 Task: For heading Arial black with underline.  font size for heading18,  'Change the font style of data to'Calibri.  and font size to 9,  Change the alignment of both headline & data to Align center.  In the sheet  analysisSalesTargets_2023
Action: Mouse moved to (149, 112)
Screenshot: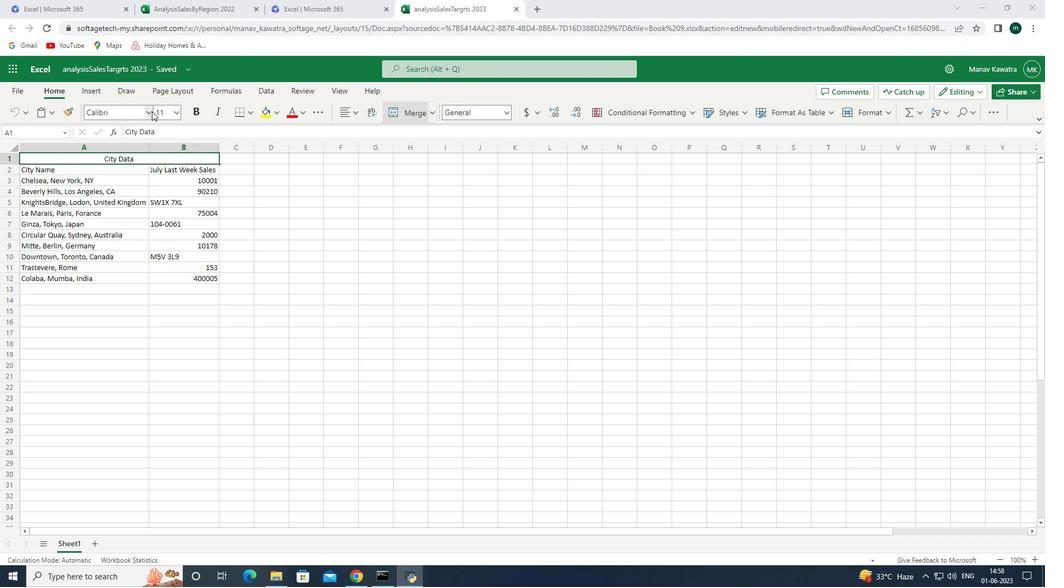 
Action: Mouse pressed left at (149, 112)
Screenshot: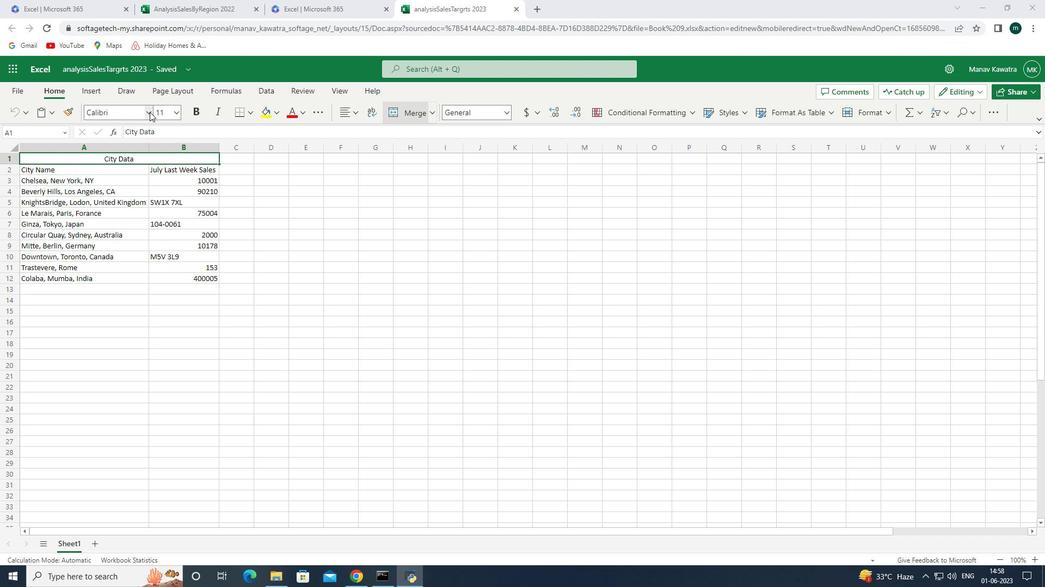 
Action: Mouse moved to (148, 113)
Screenshot: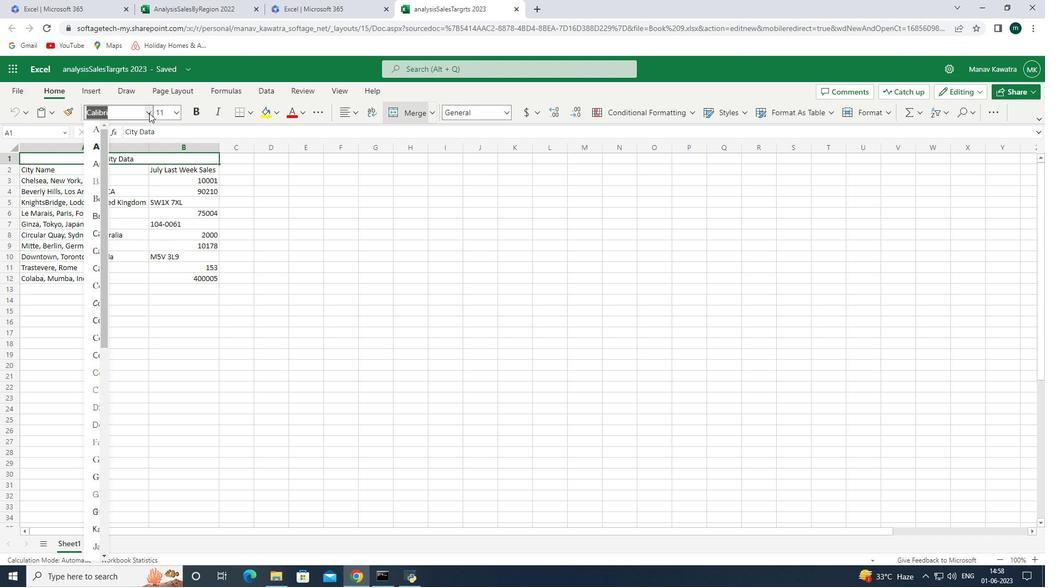 
Action: Mouse pressed left at (148, 113)
Screenshot: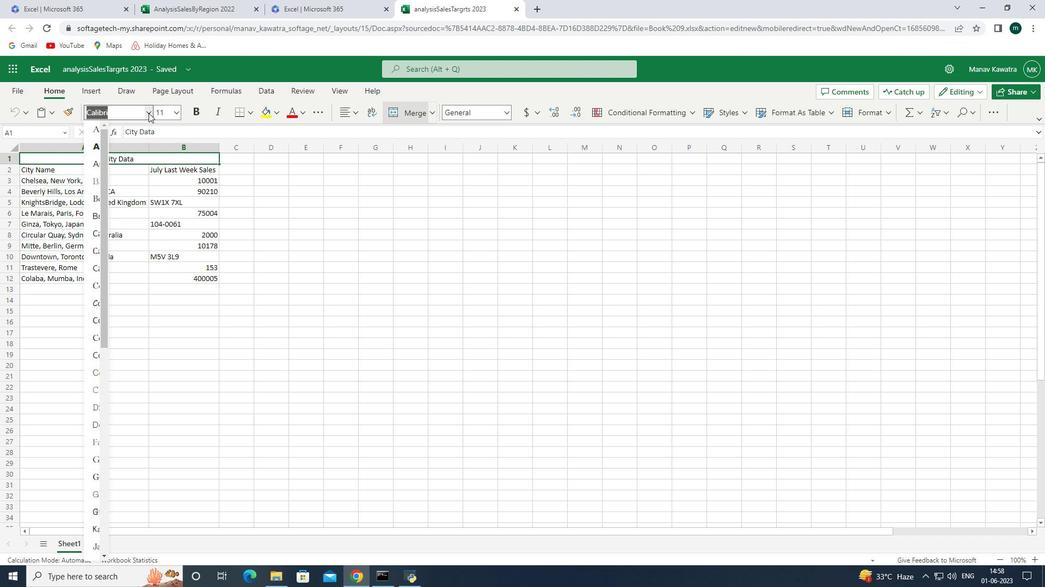 
Action: Mouse pressed left at (148, 113)
Screenshot: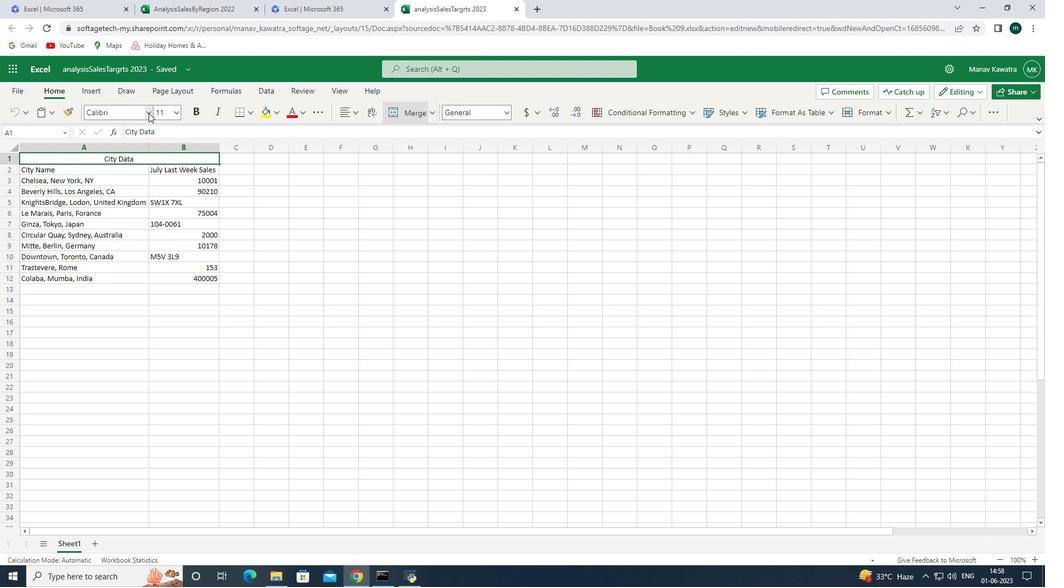 
Action: Mouse moved to (140, 141)
Screenshot: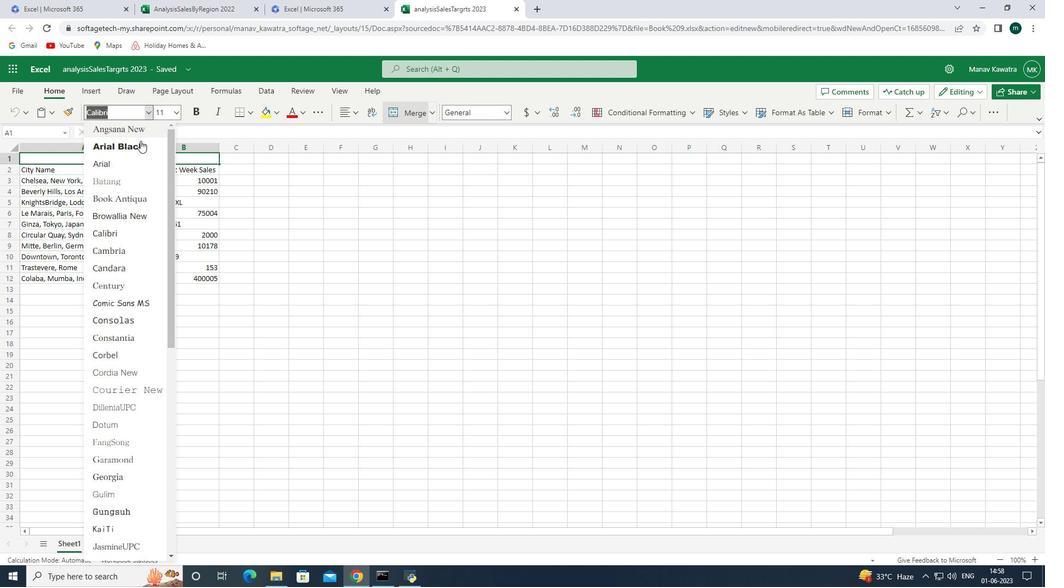 
Action: Mouse pressed left at (140, 141)
Screenshot: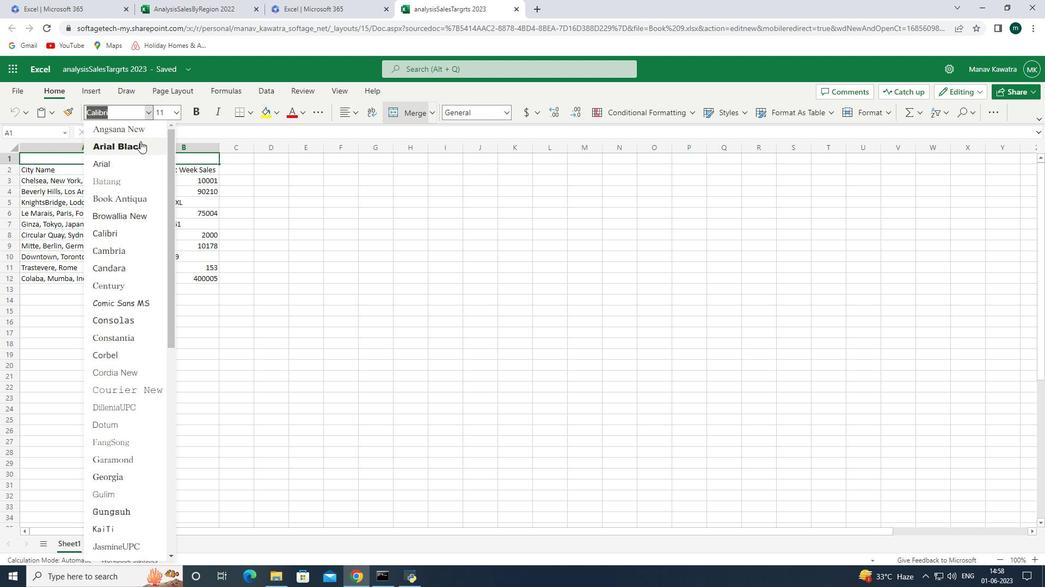 
Action: Mouse moved to (314, 115)
Screenshot: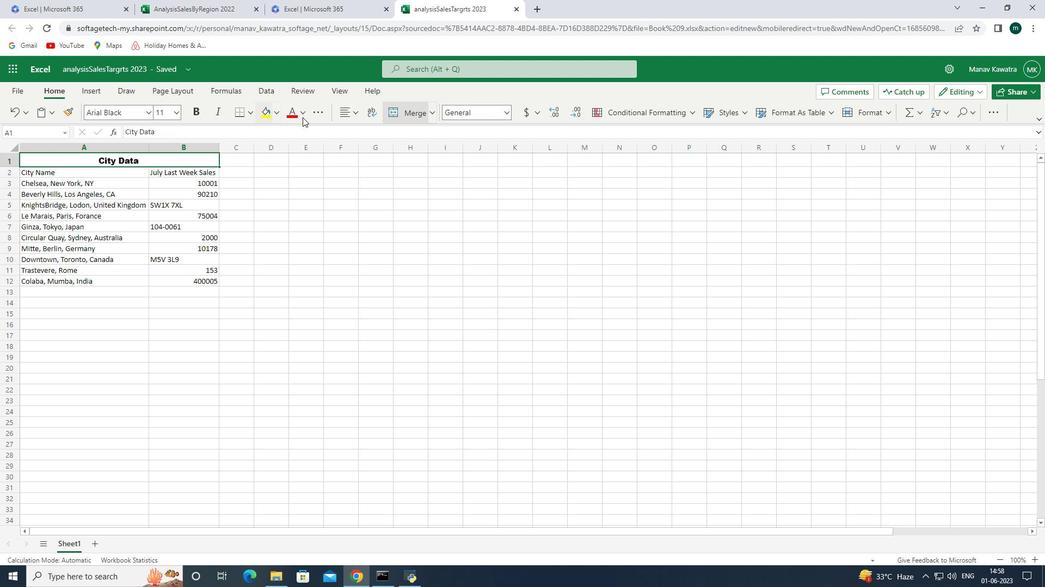 
Action: Mouse pressed left at (314, 115)
Screenshot: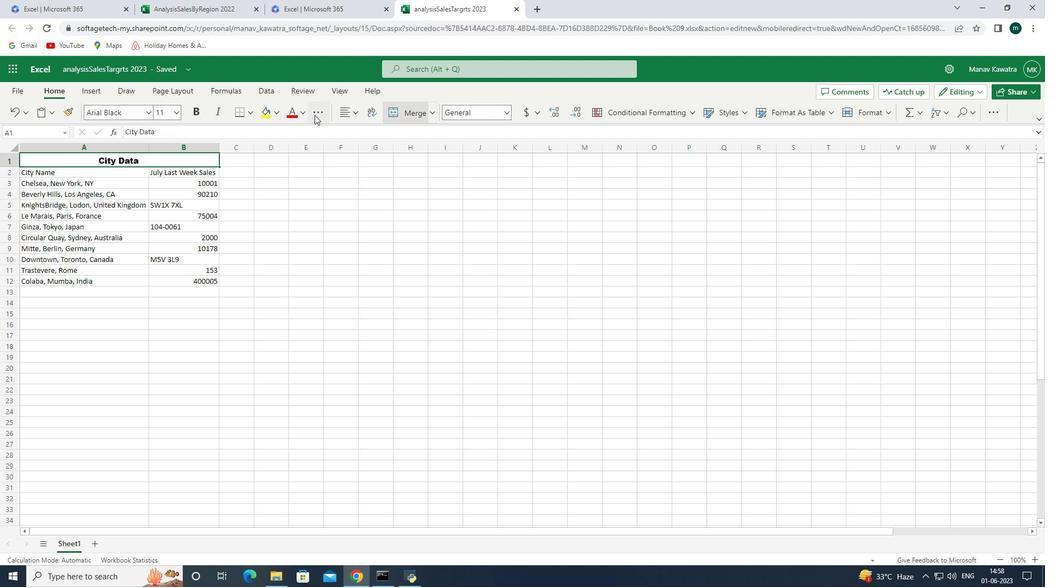 
Action: Mouse moved to (315, 182)
Screenshot: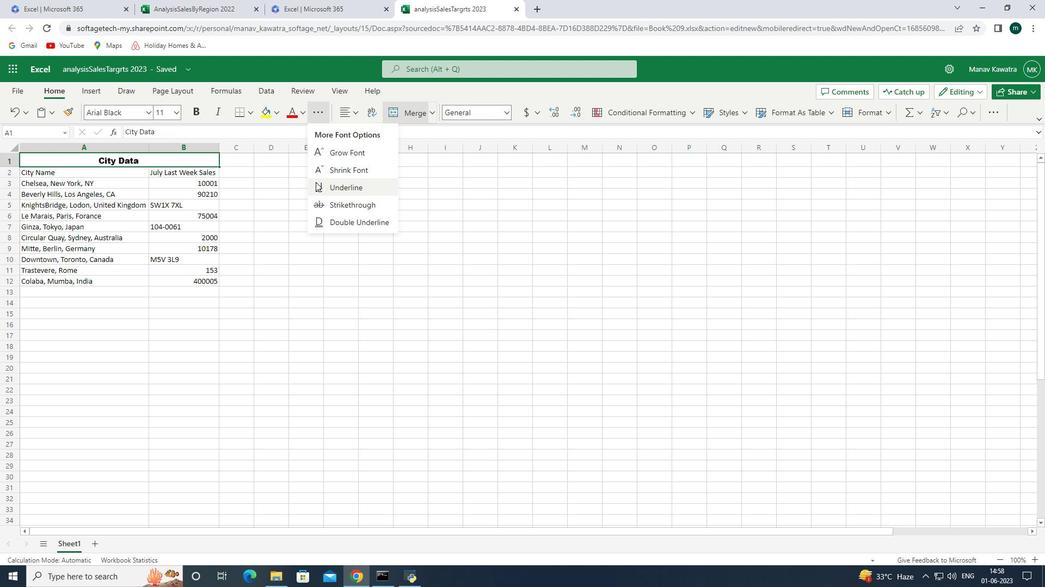 
Action: Mouse pressed left at (315, 182)
Screenshot: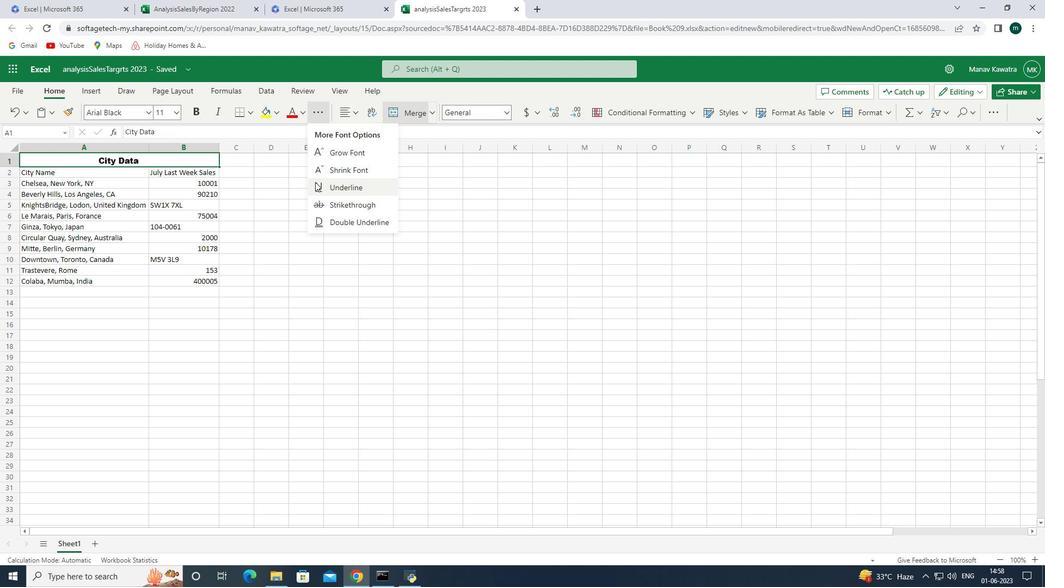 
Action: Mouse moved to (176, 114)
Screenshot: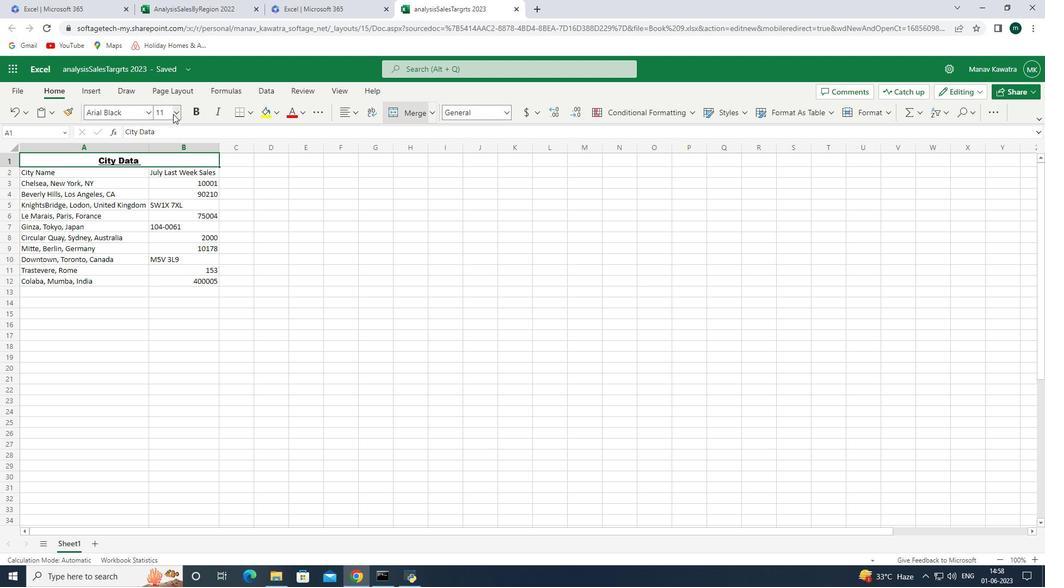 
Action: Mouse pressed left at (176, 114)
Screenshot: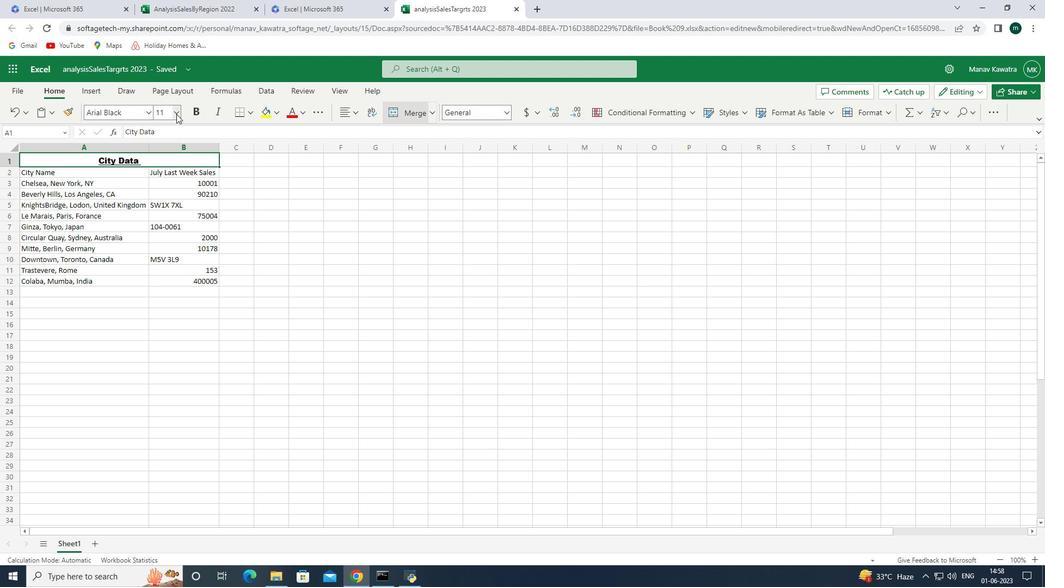 
Action: Mouse moved to (170, 250)
Screenshot: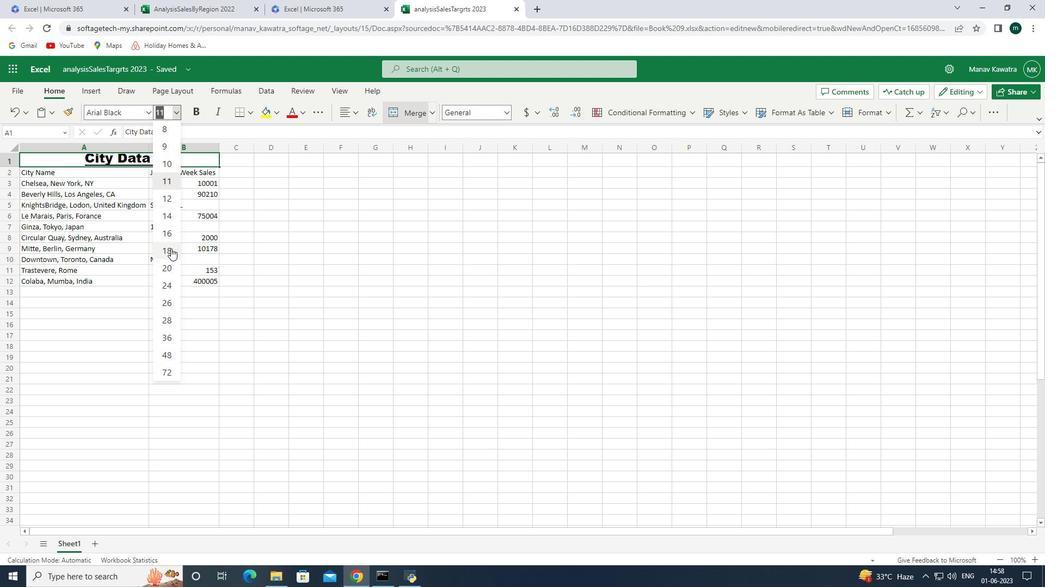 
Action: Mouse pressed left at (170, 250)
Screenshot: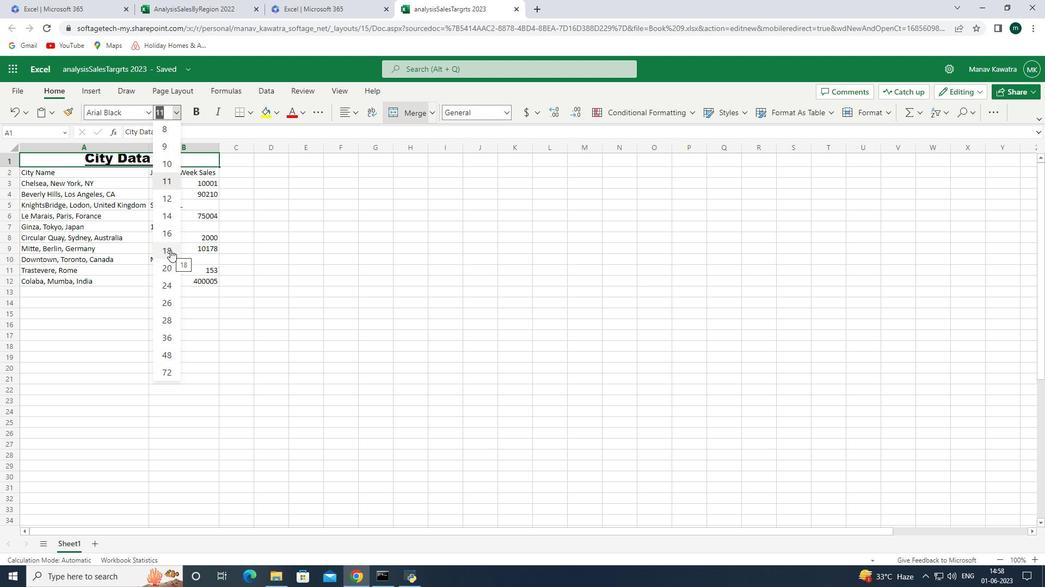 
Action: Mouse moved to (54, 183)
Screenshot: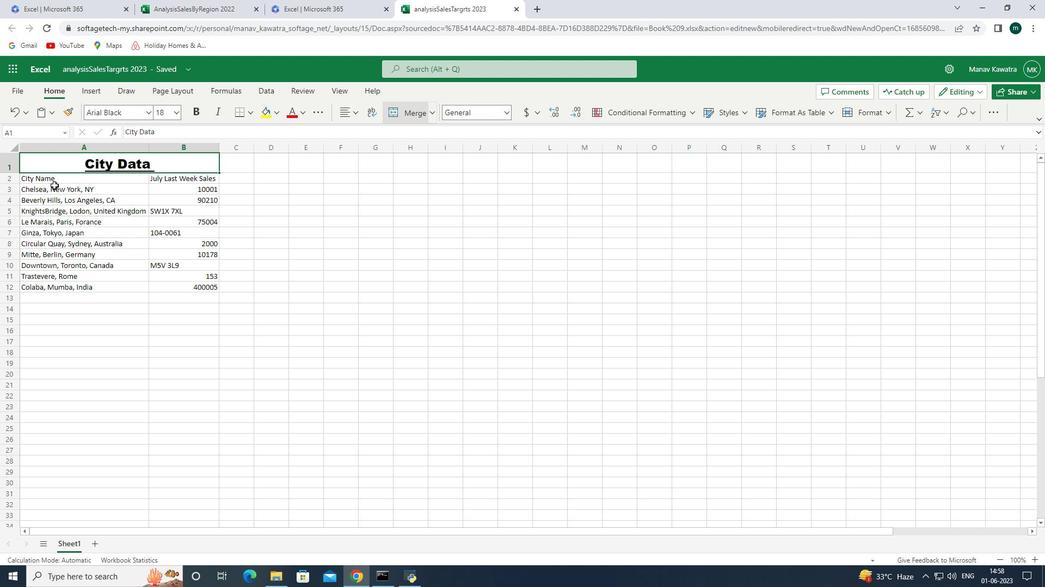 
Action: Mouse pressed left at (54, 183)
Screenshot: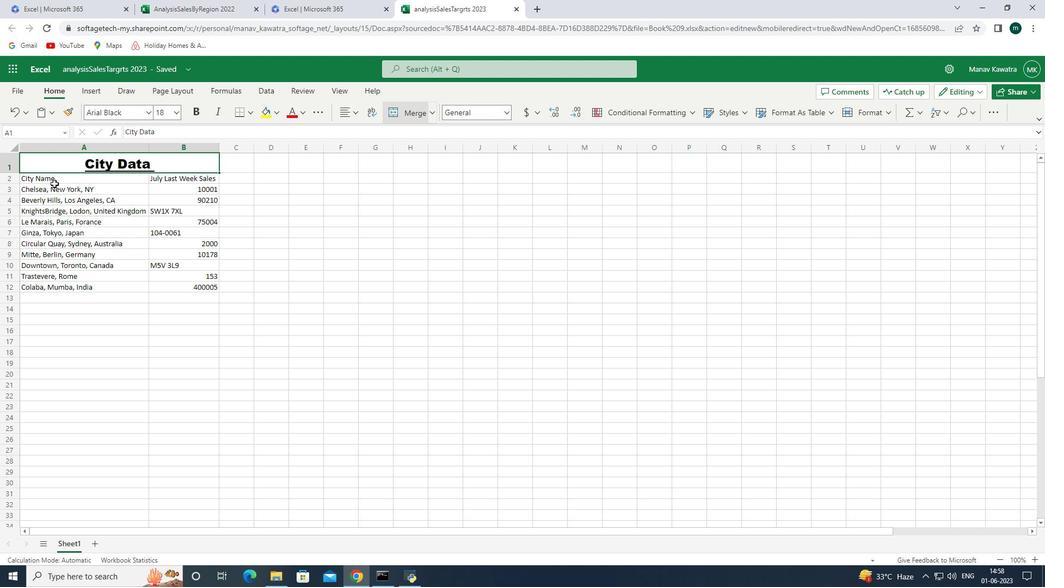 
Action: Mouse moved to (77, 179)
Screenshot: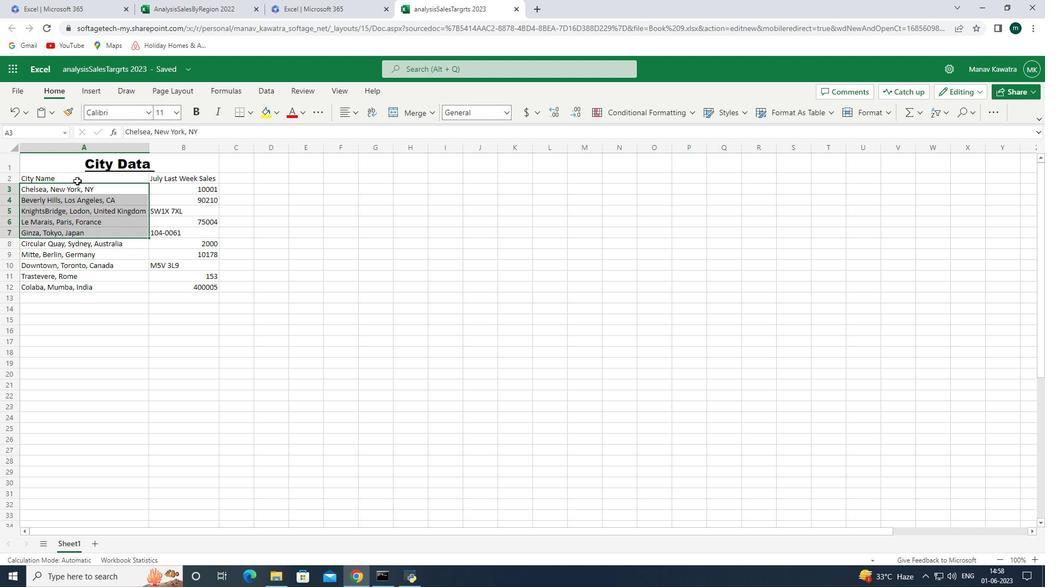 
Action: Mouse pressed left at (77, 179)
Screenshot: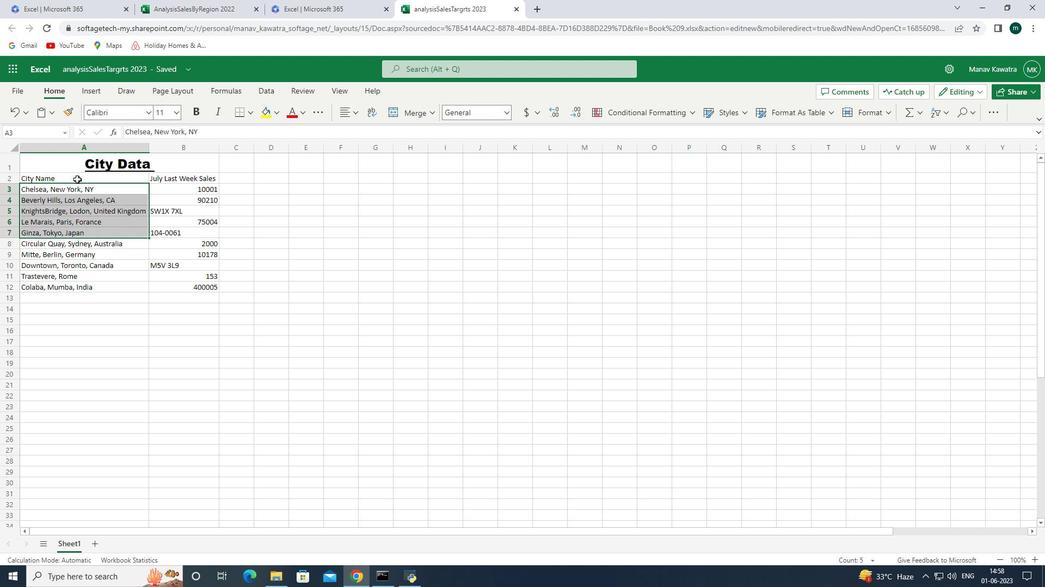 
Action: Mouse moved to (77, 181)
Screenshot: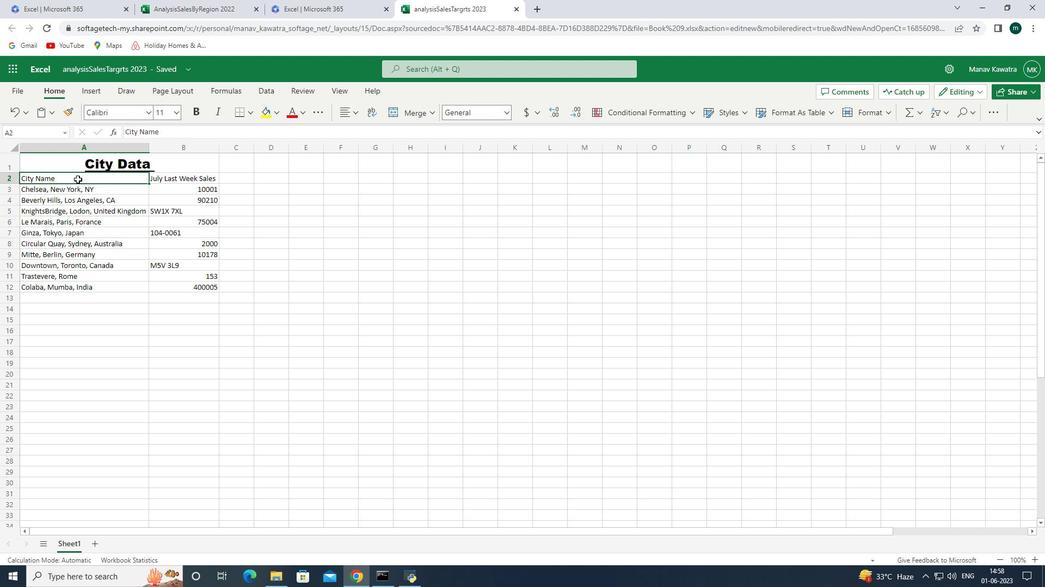 
Action: Mouse pressed left at (77, 181)
Screenshot: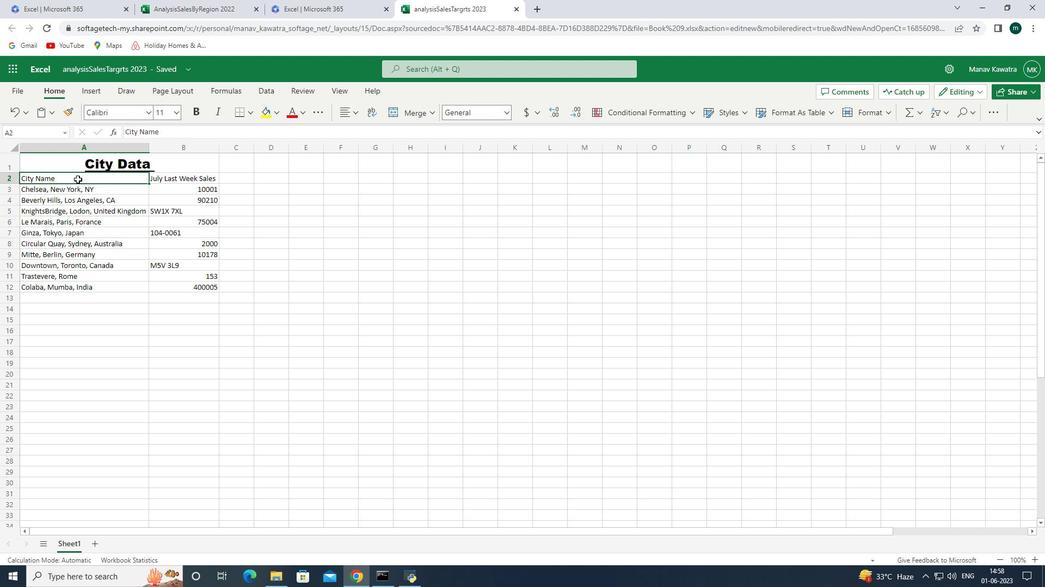 
Action: Mouse moved to (76, 179)
Screenshot: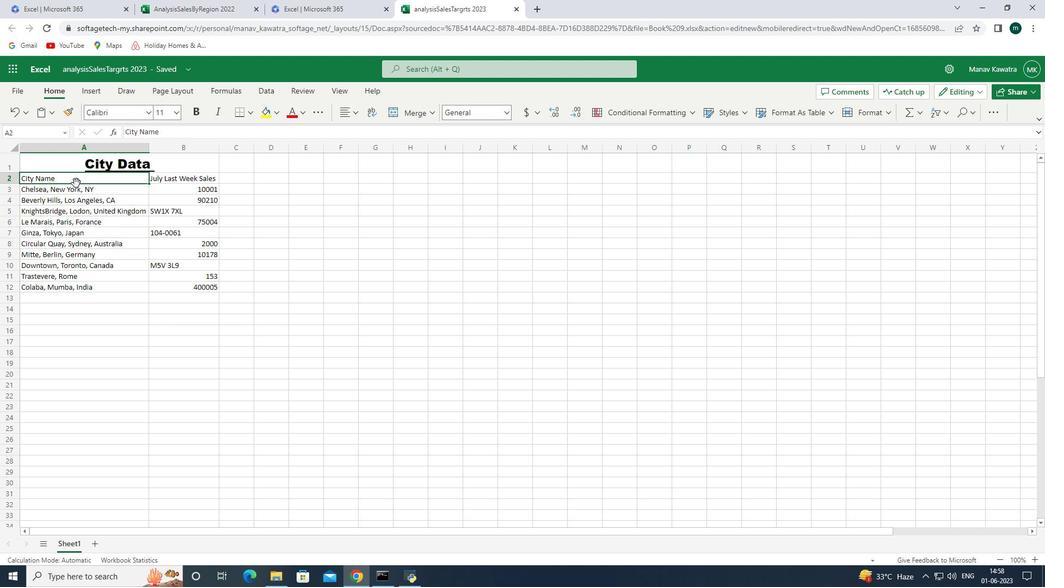 
Action: Mouse pressed left at (76, 179)
Screenshot: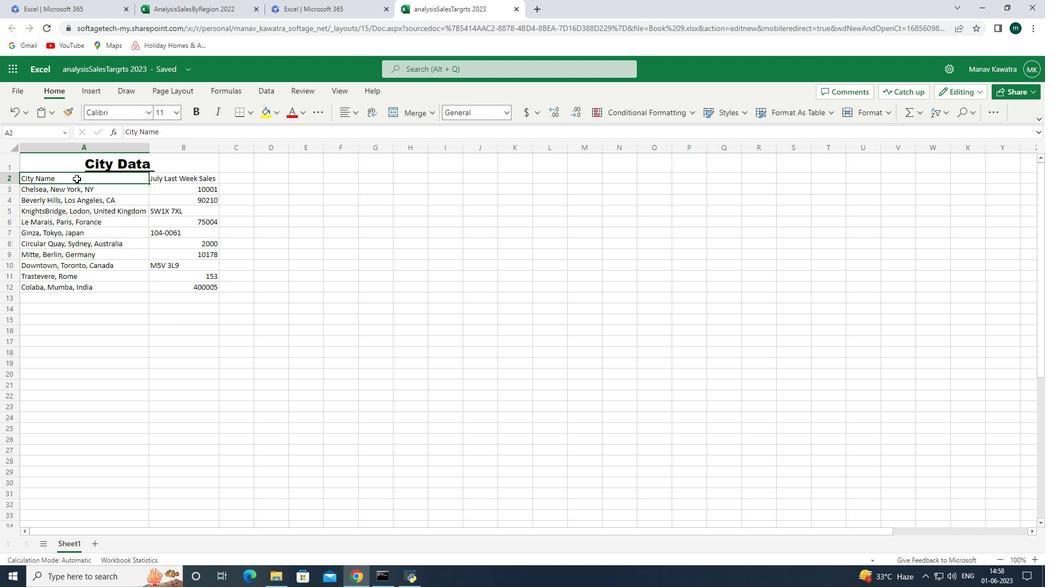 
Action: Mouse moved to (150, 114)
Screenshot: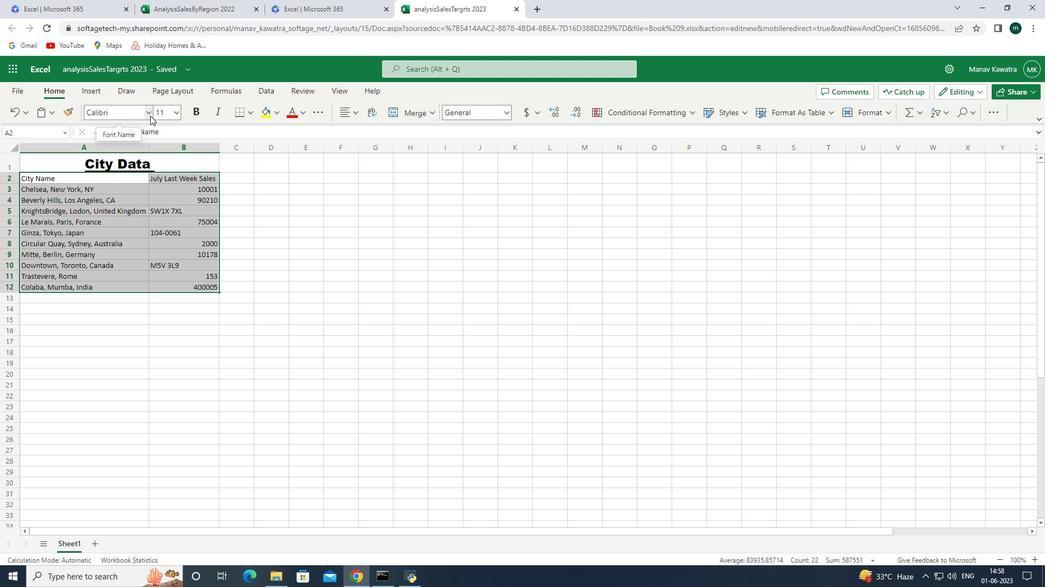 
Action: Mouse pressed left at (150, 114)
Screenshot: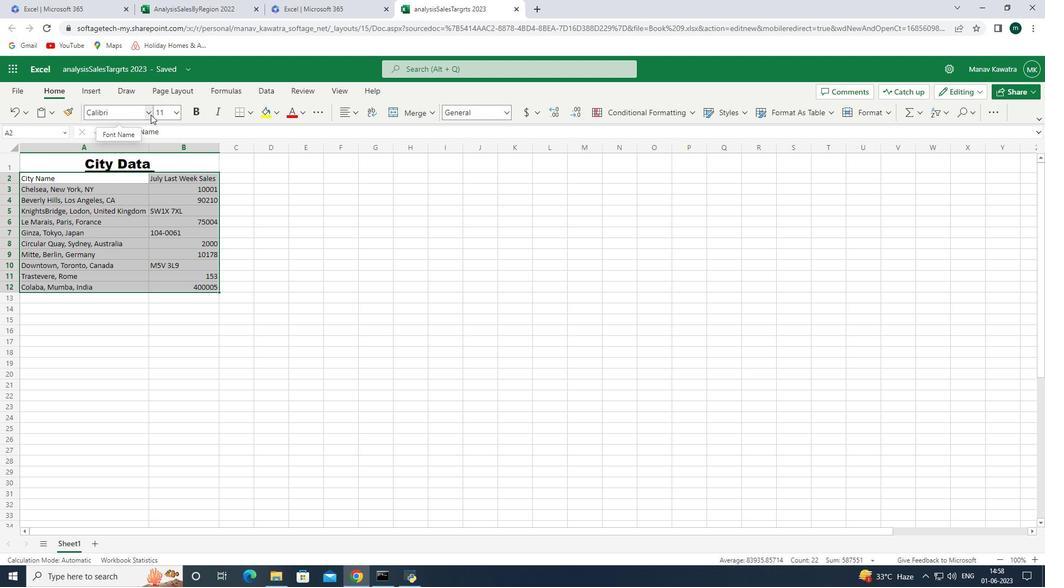 
Action: Mouse moved to (129, 231)
Screenshot: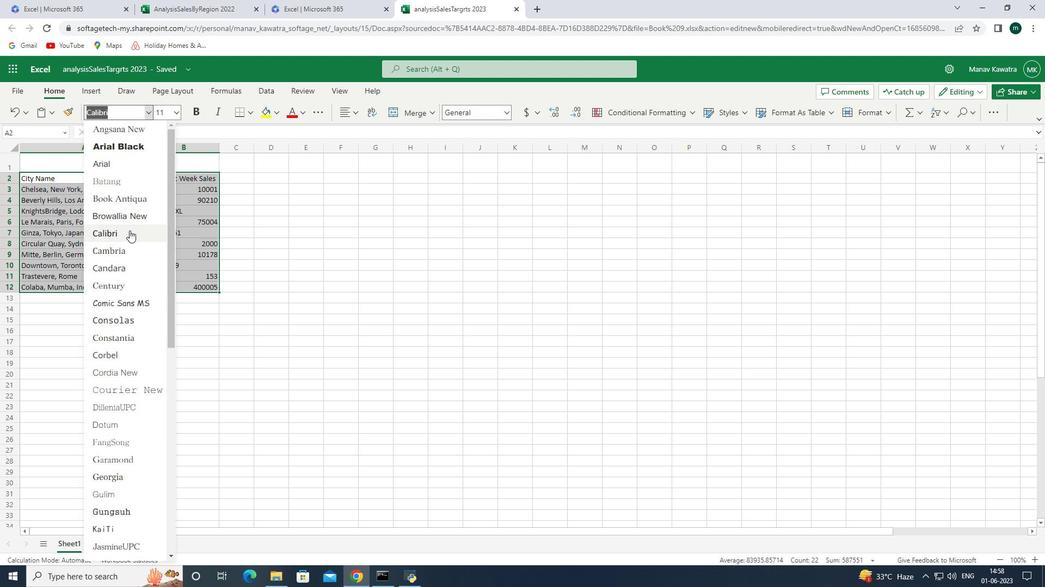 
Action: Mouse pressed left at (129, 231)
Screenshot: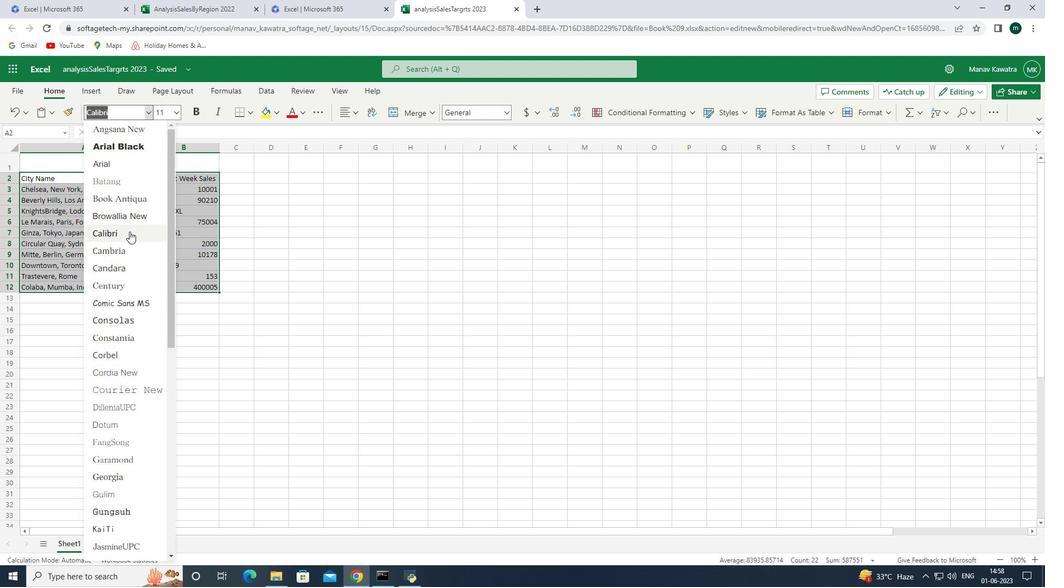 
Action: Mouse moved to (174, 114)
Screenshot: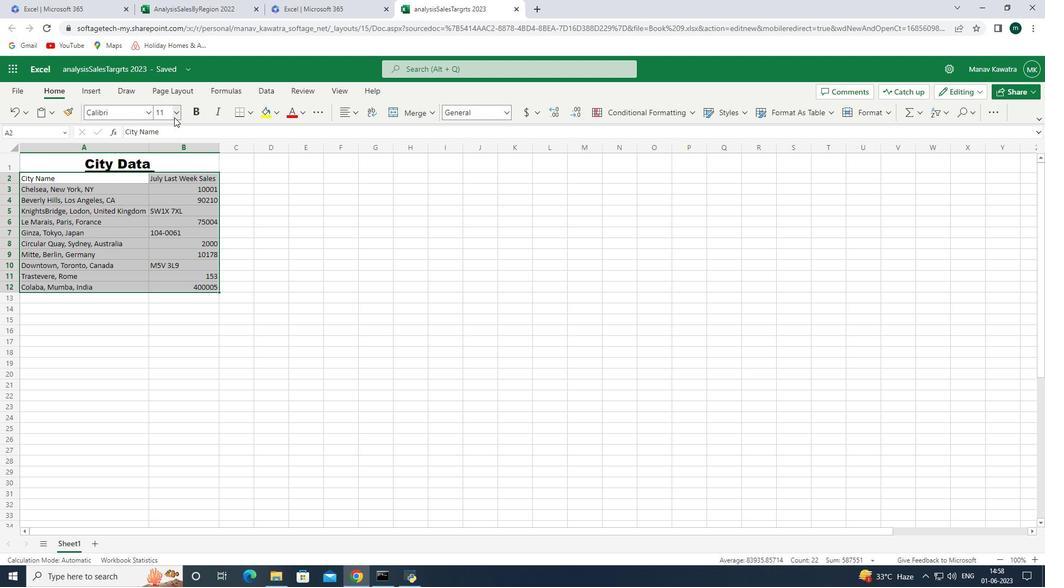 
Action: Mouse pressed left at (174, 114)
Screenshot: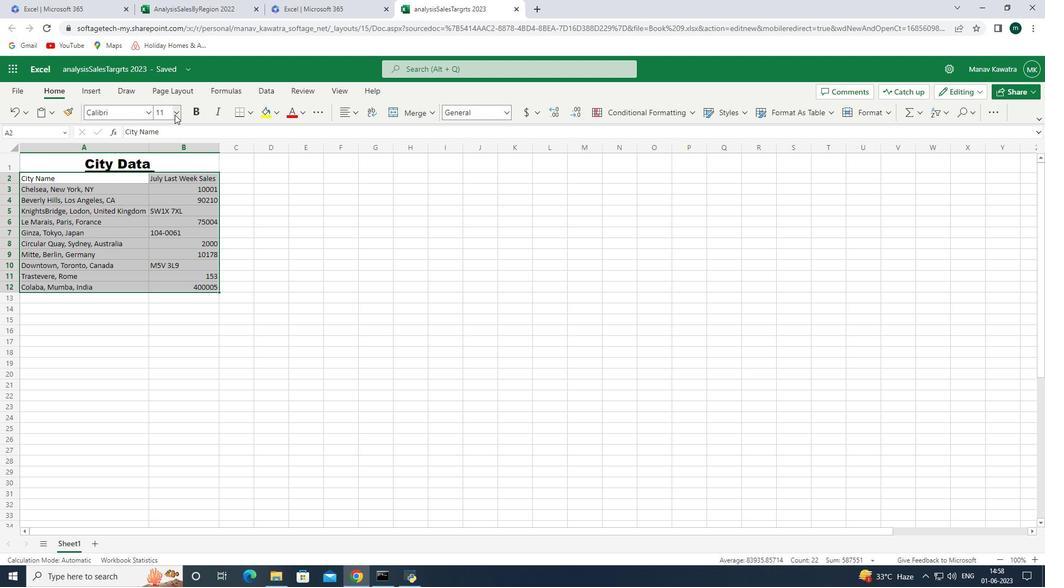
Action: Mouse moved to (170, 143)
Screenshot: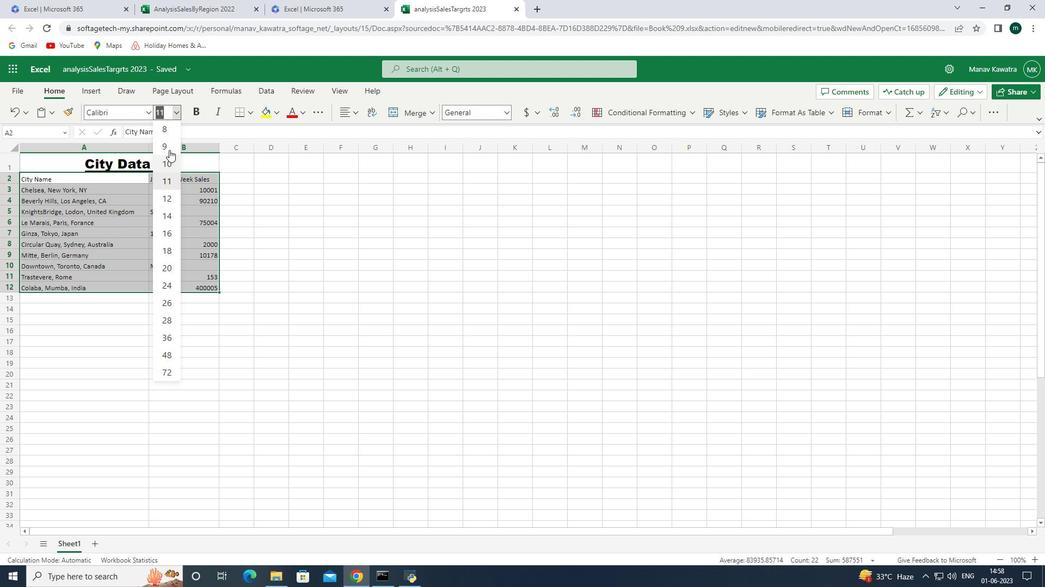 
Action: Mouse pressed left at (170, 143)
Screenshot: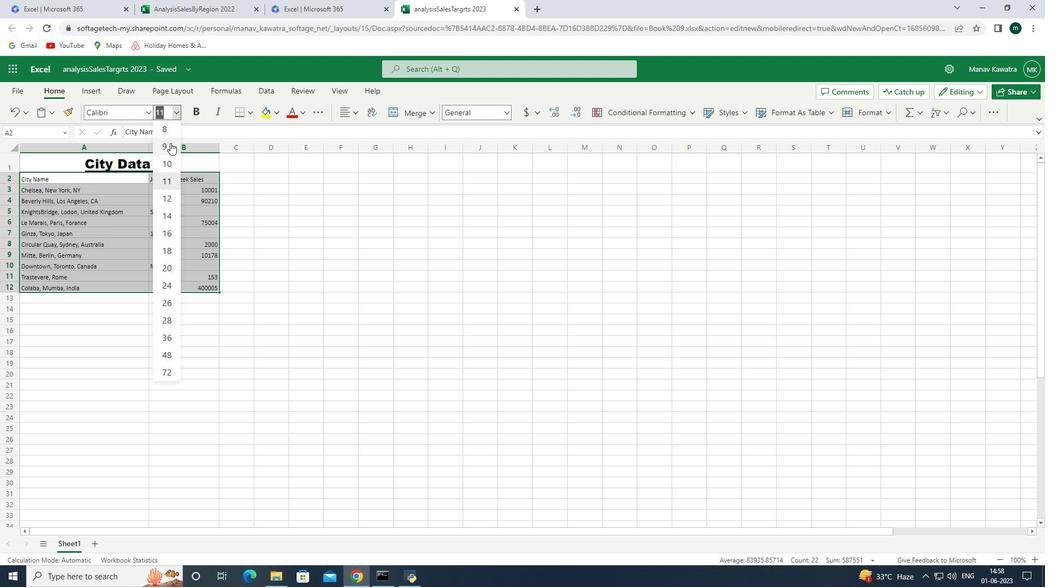 
Action: Mouse moved to (148, 161)
Screenshot: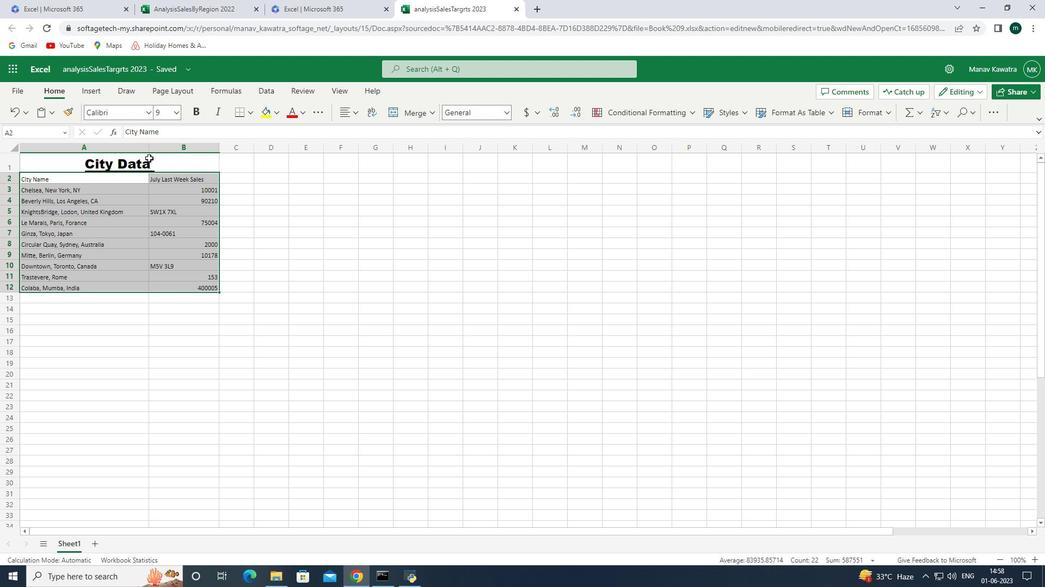 
Action: Mouse pressed left at (148, 161)
Screenshot: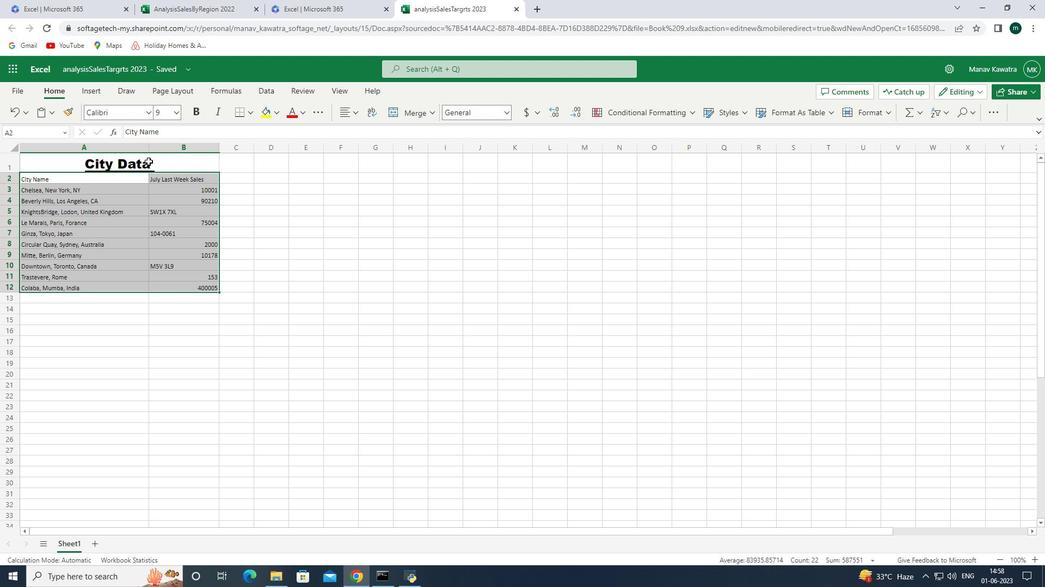 
Action: Mouse moved to (351, 112)
Screenshot: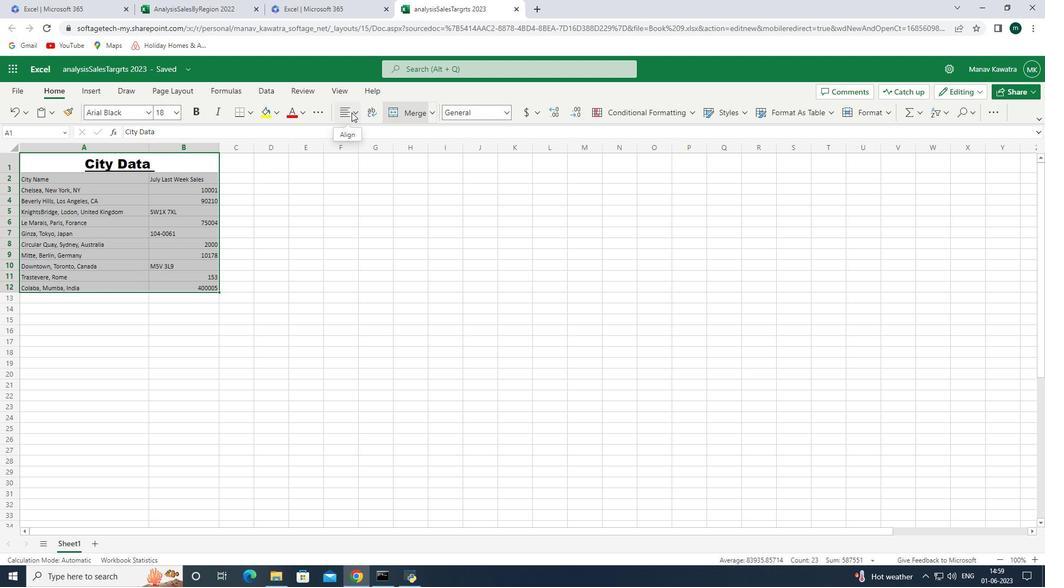 
Action: Mouse pressed left at (351, 112)
Screenshot: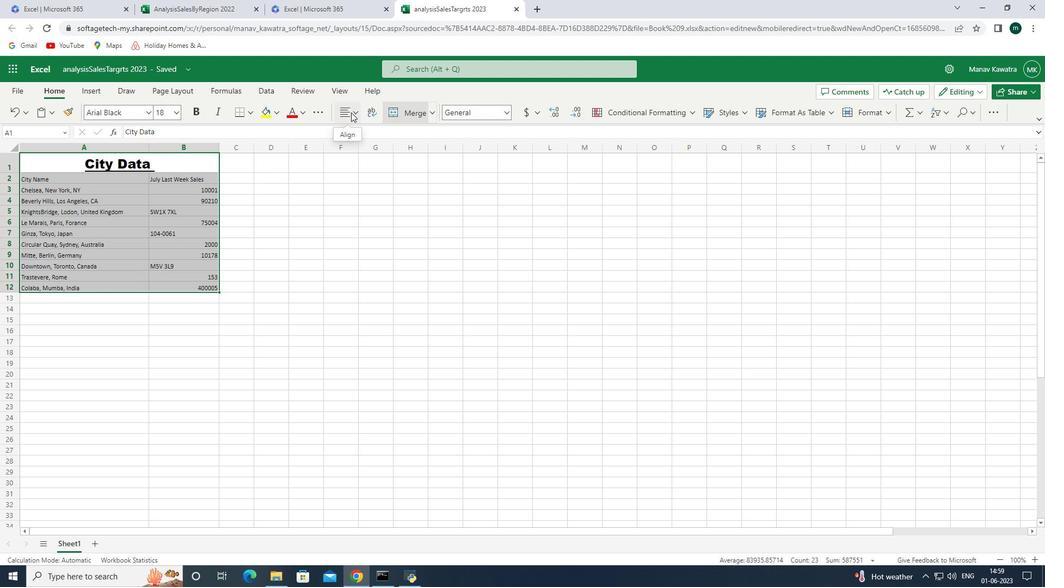 
Action: Mouse moved to (364, 154)
Screenshot: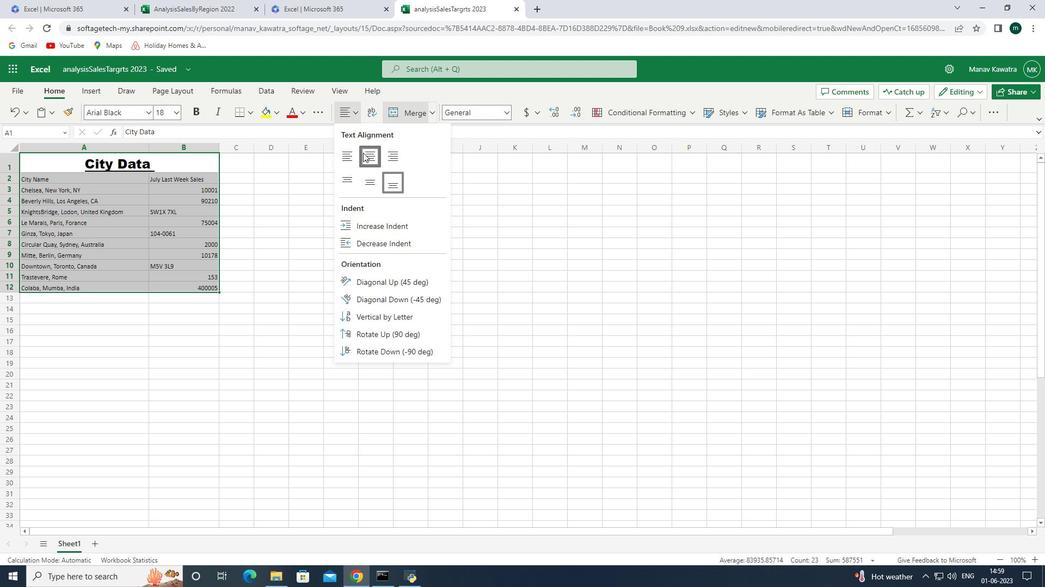 
Action: Mouse pressed left at (364, 154)
Screenshot: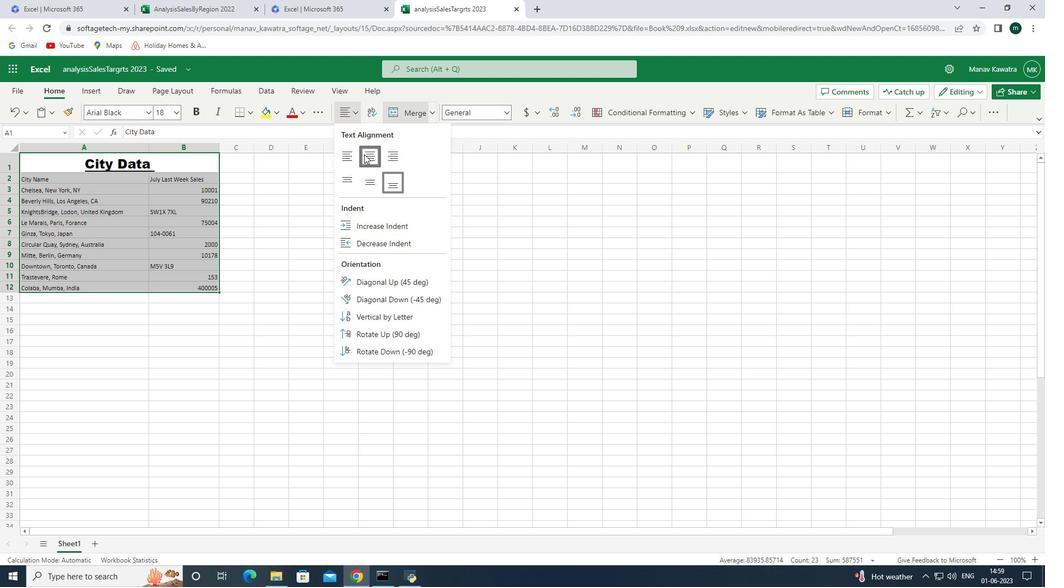 
Action: Mouse moved to (351, 111)
Screenshot: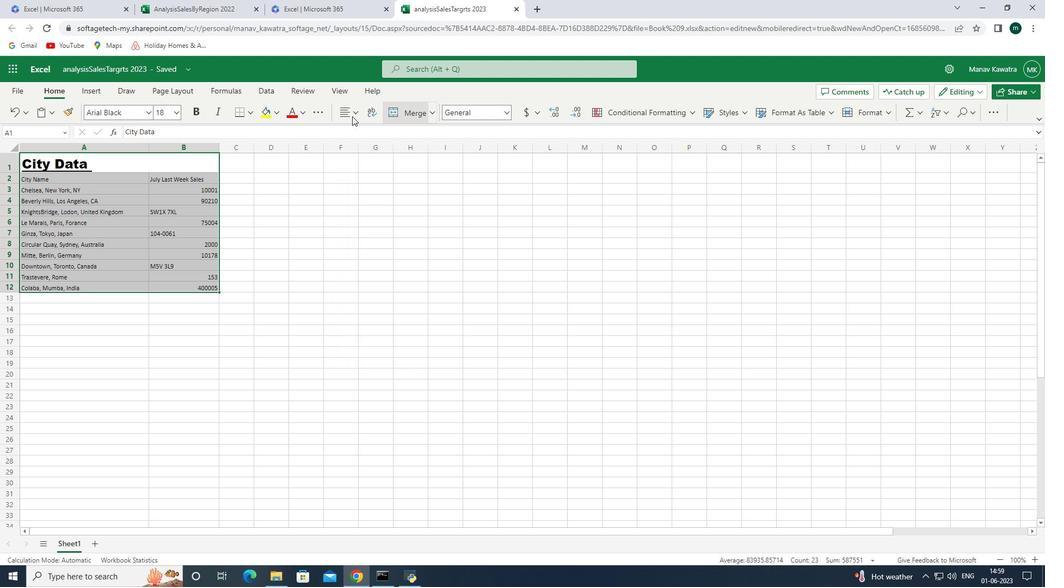 
Action: Mouse pressed left at (351, 111)
Screenshot: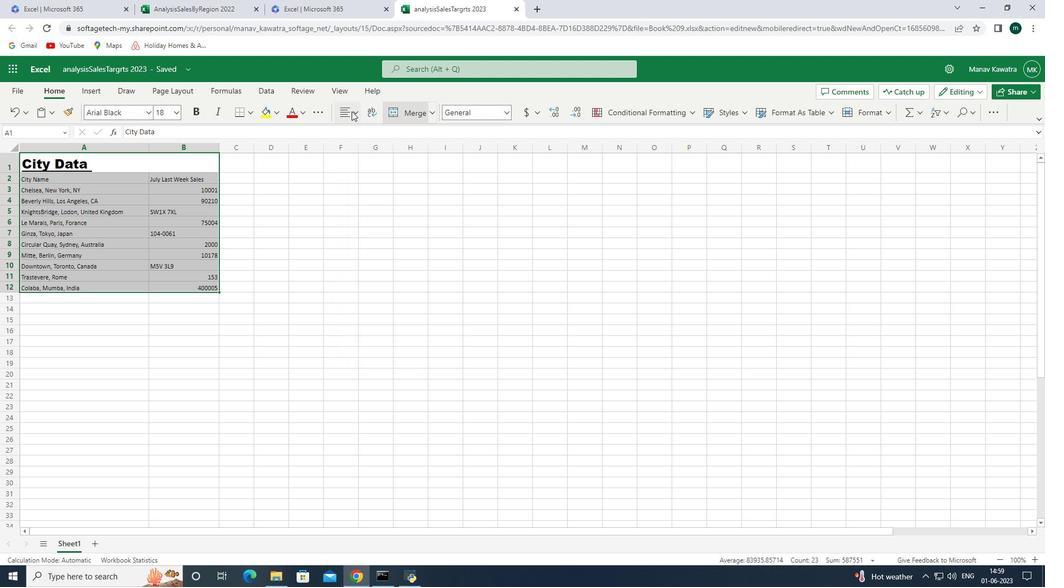 
Action: Mouse moved to (369, 161)
Screenshot: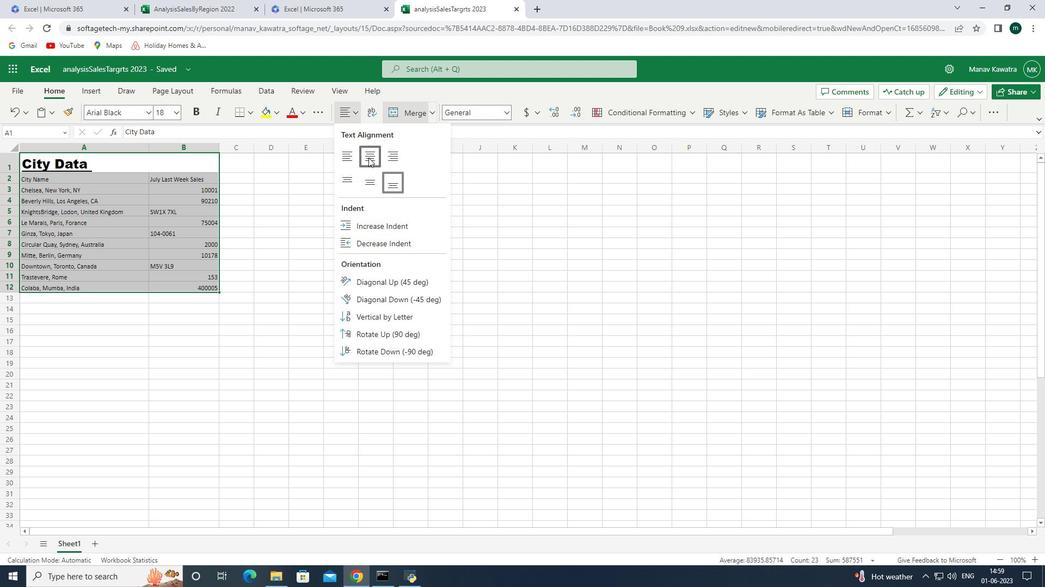 
Action: Mouse pressed left at (369, 161)
Screenshot: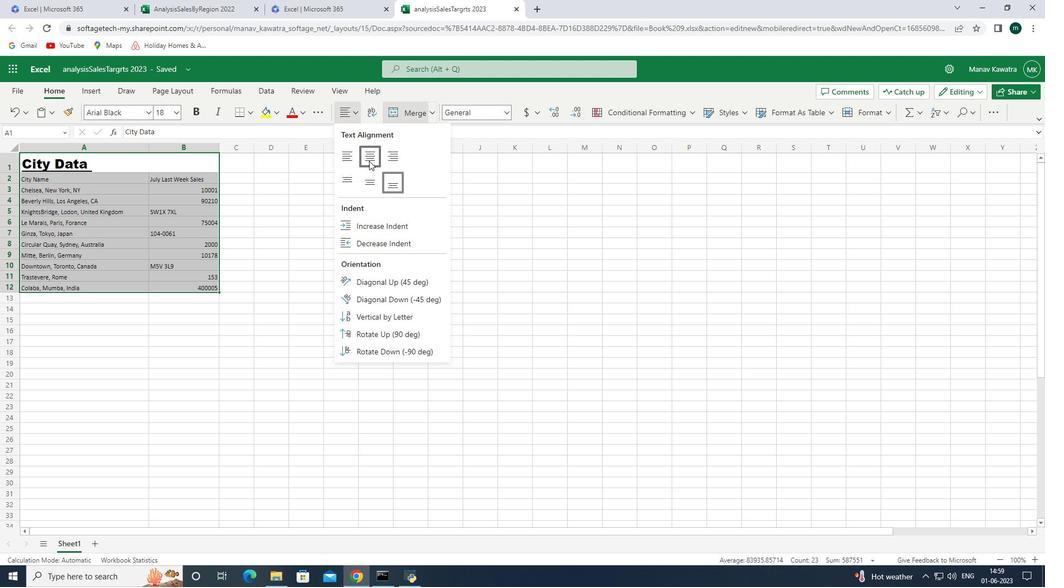 
Action: Mouse moved to (253, 215)
Screenshot: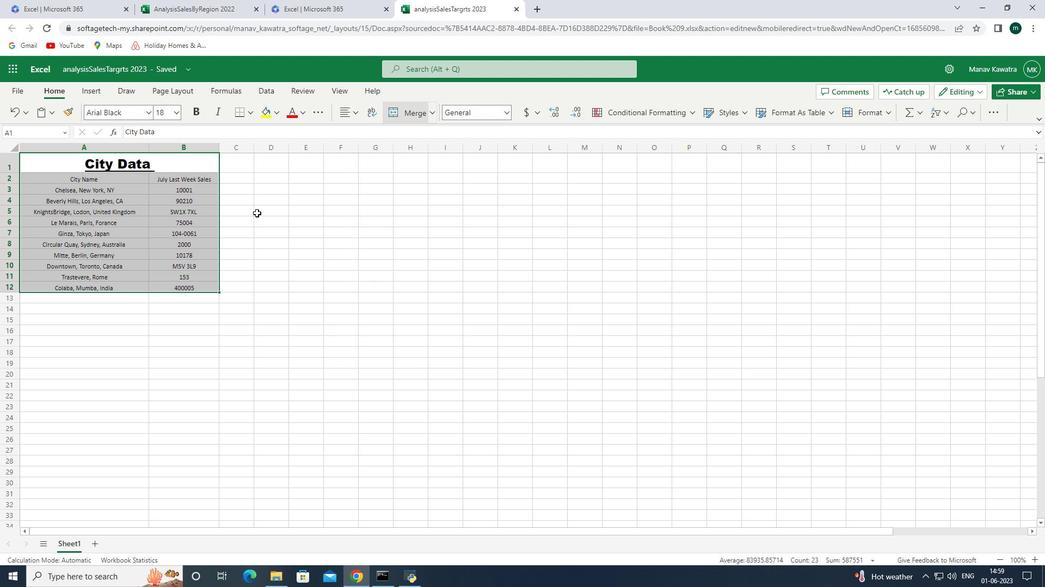 
Action: Mouse pressed left at (253, 215)
Screenshot: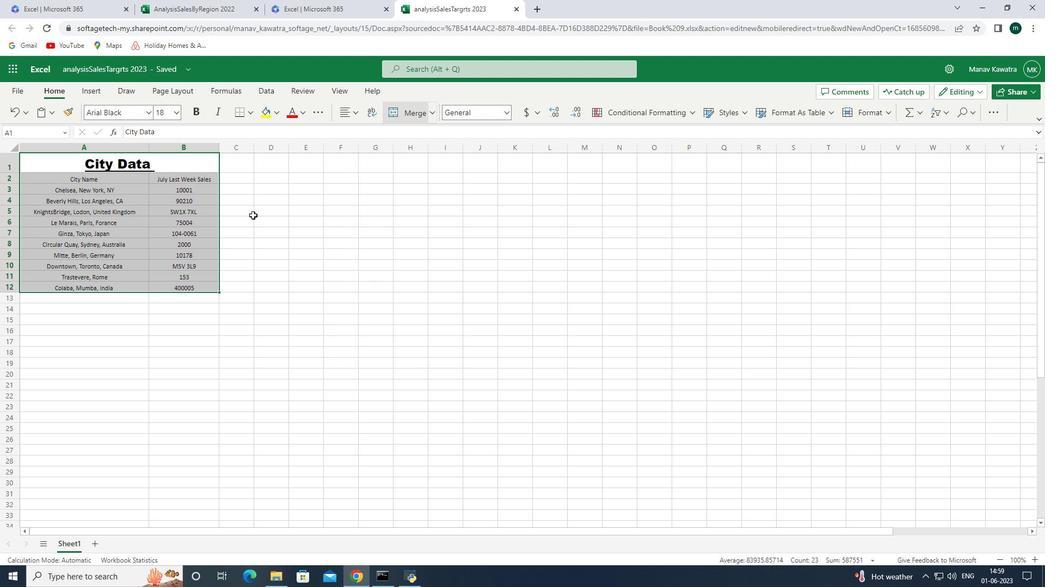 
Action: Mouse moved to (271, 413)
Screenshot: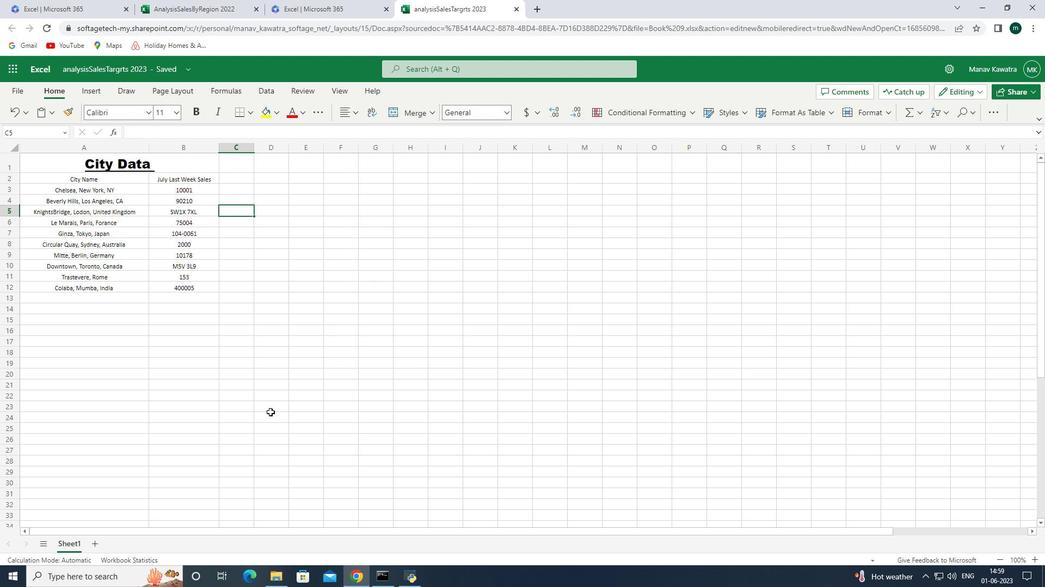 
Action: Key pressed ctrl+S
Screenshot: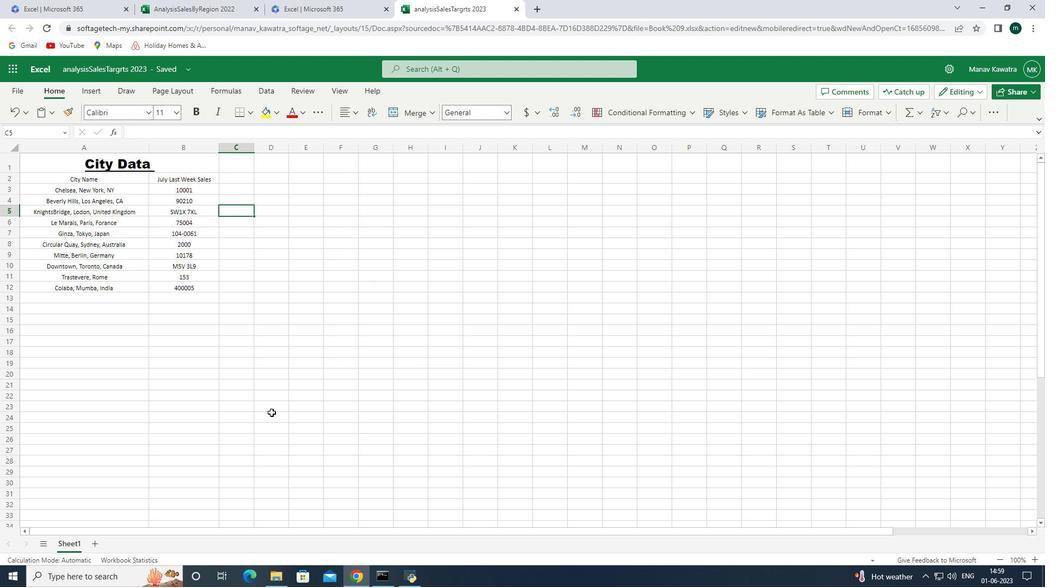 
Action: Mouse moved to (534, 429)
Screenshot: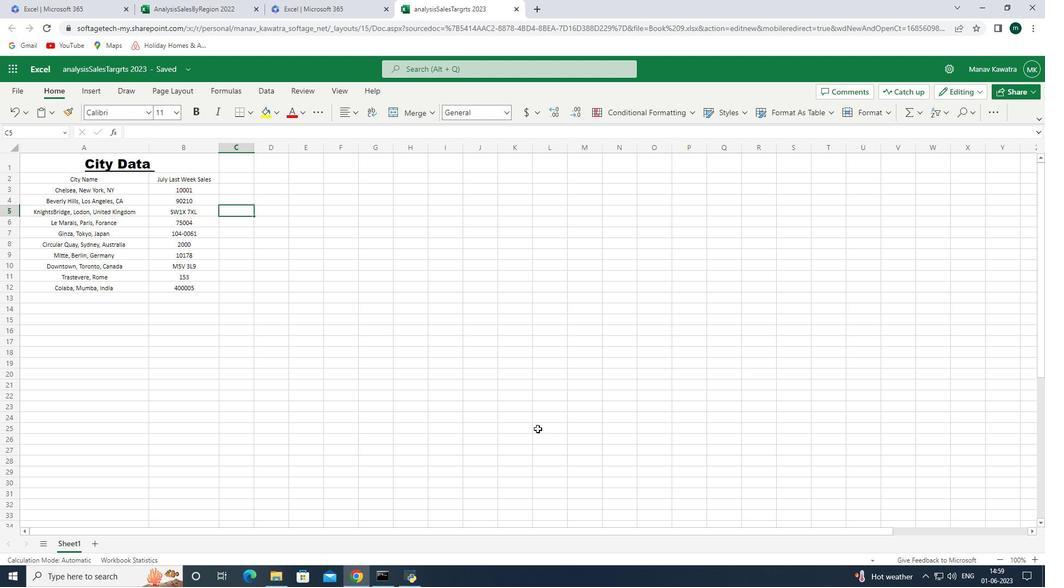 
